 Task: Add White Mountain Yogurt-Bulgarian to the cart.
Action: Mouse pressed left at (10, 77)
Screenshot: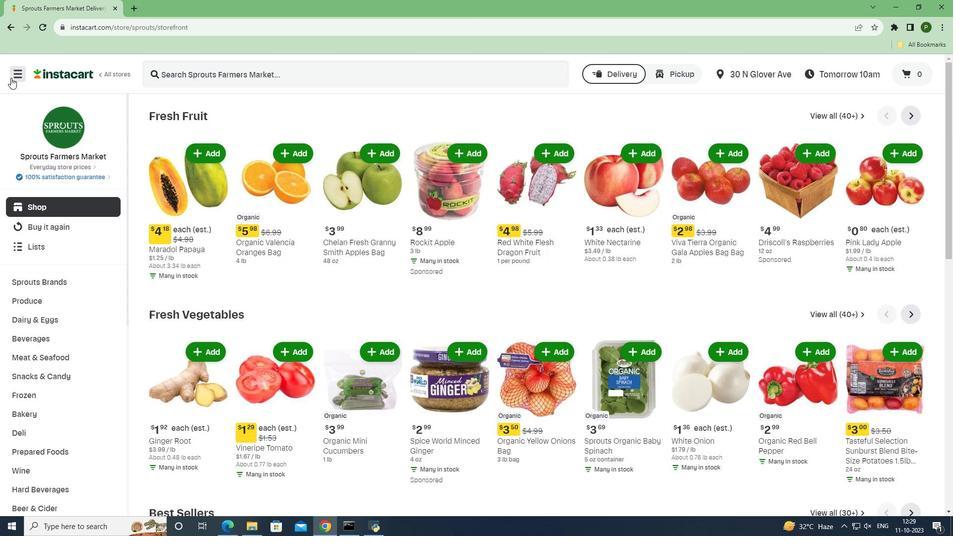 
Action: Mouse moved to (33, 262)
Screenshot: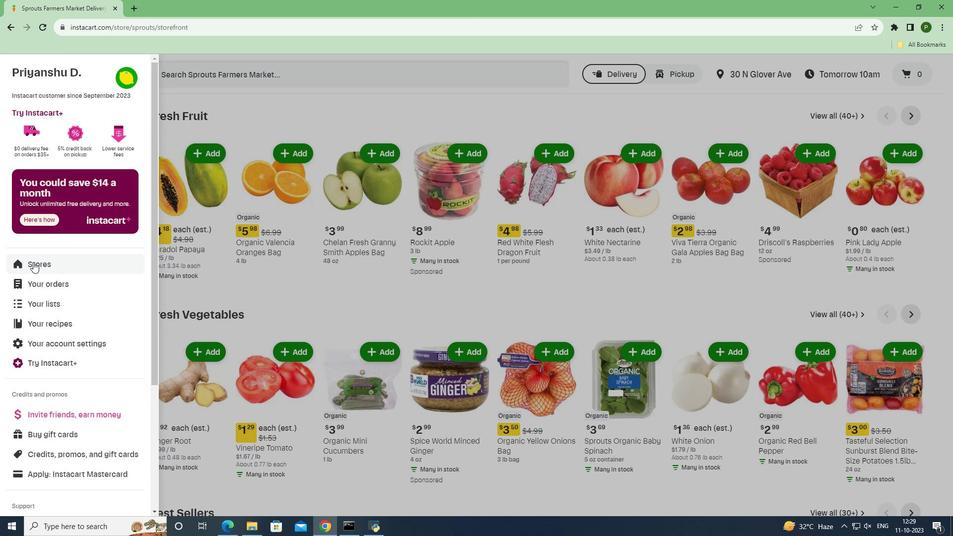 
Action: Mouse pressed left at (33, 262)
Screenshot: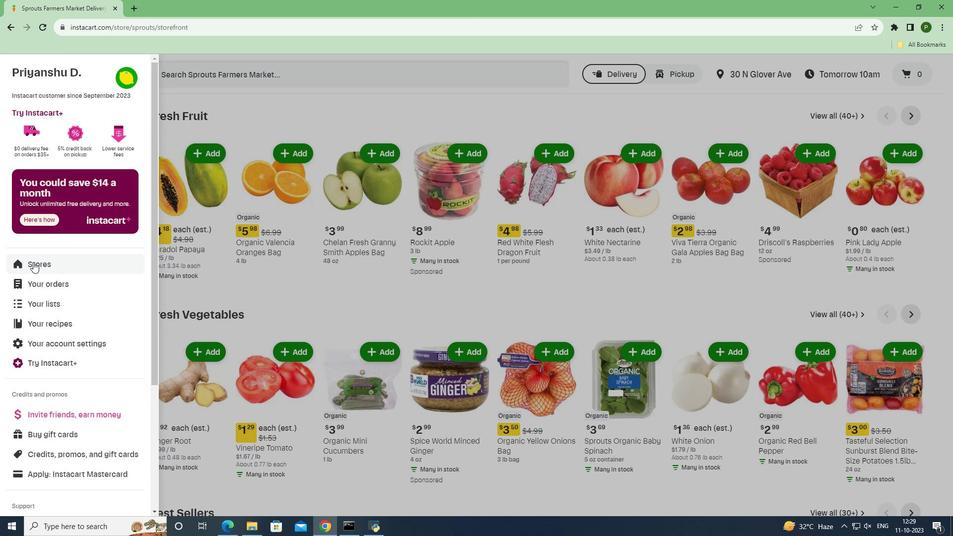 
Action: Mouse moved to (220, 122)
Screenshot: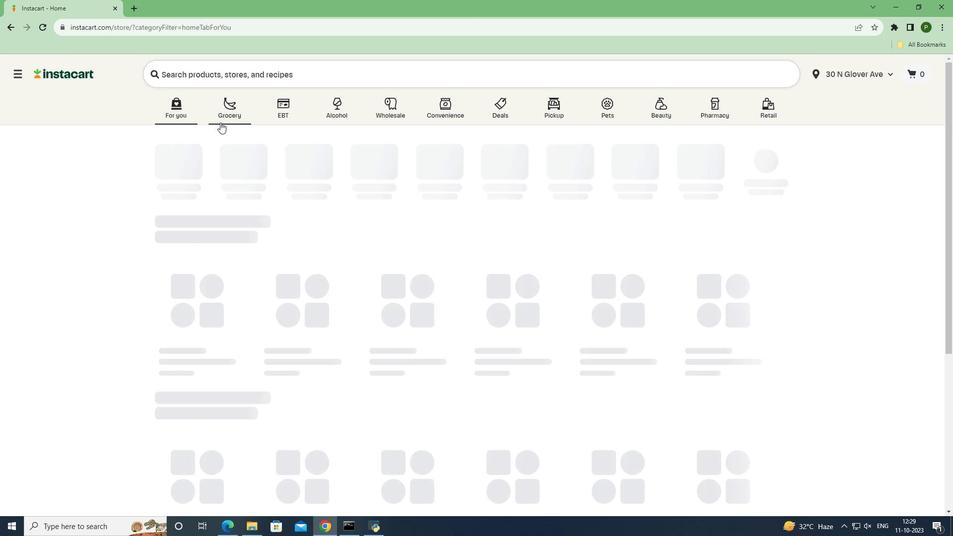 
Action: Mouse pressed left at (220, 122)
Screenshot: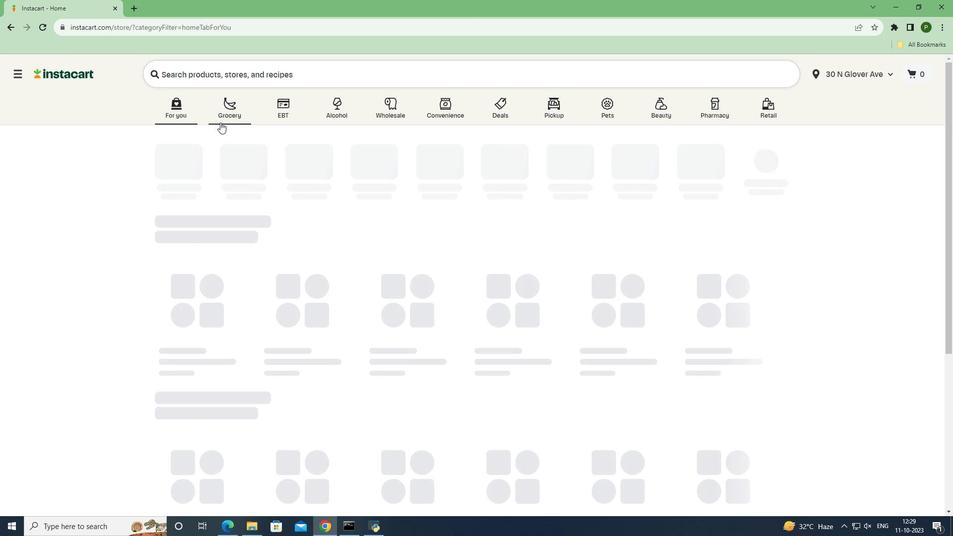 
Action: Mouse moved to (392, 221)
Screenshot: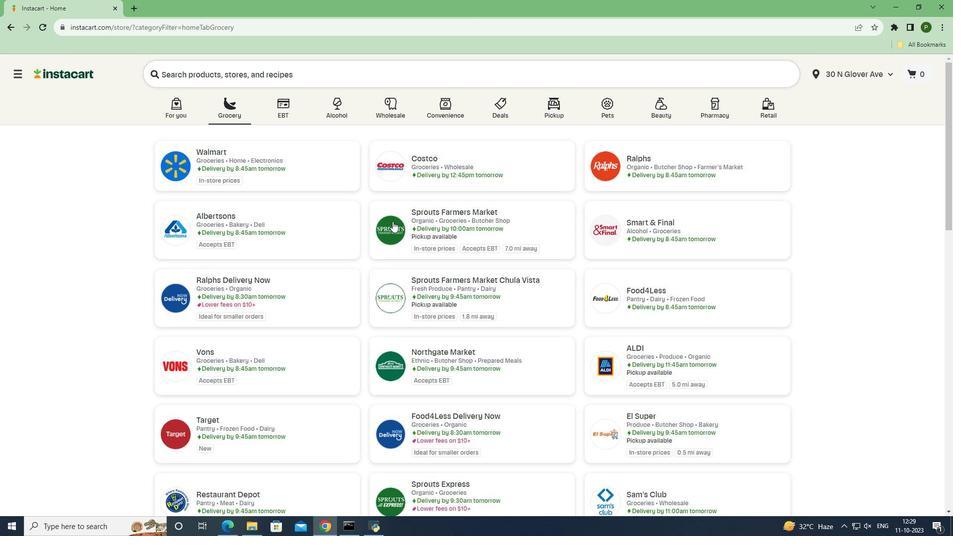 
Action: Mouse pressed left at (392, 221)
Screenshot: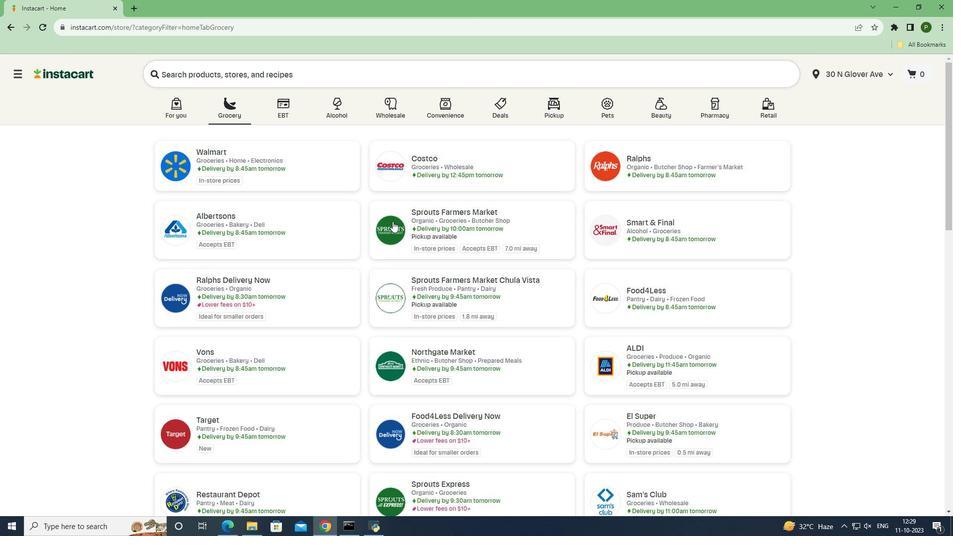 
Action: Mouse moved to (77, 320)
Screenshot: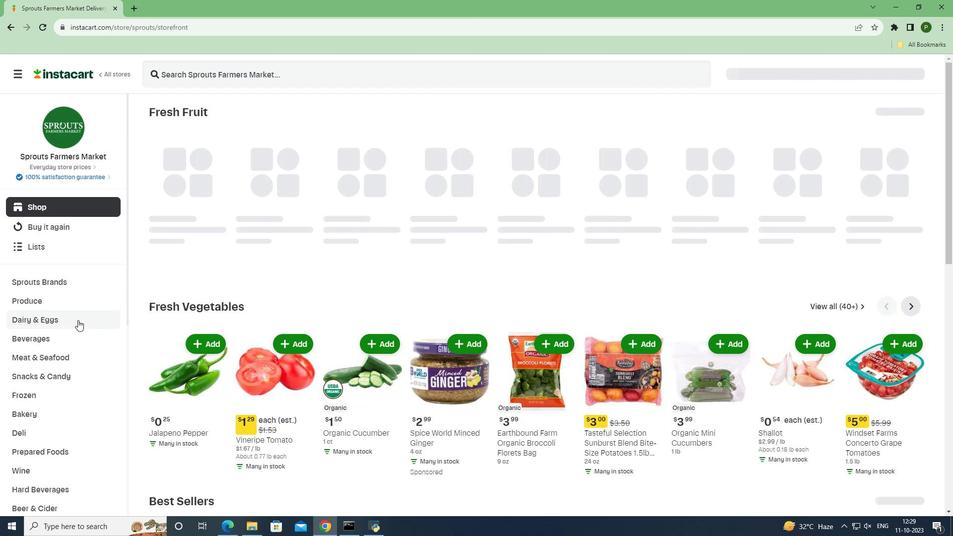 
Action: Mouse pressed left at (77, 320)
Screenshot: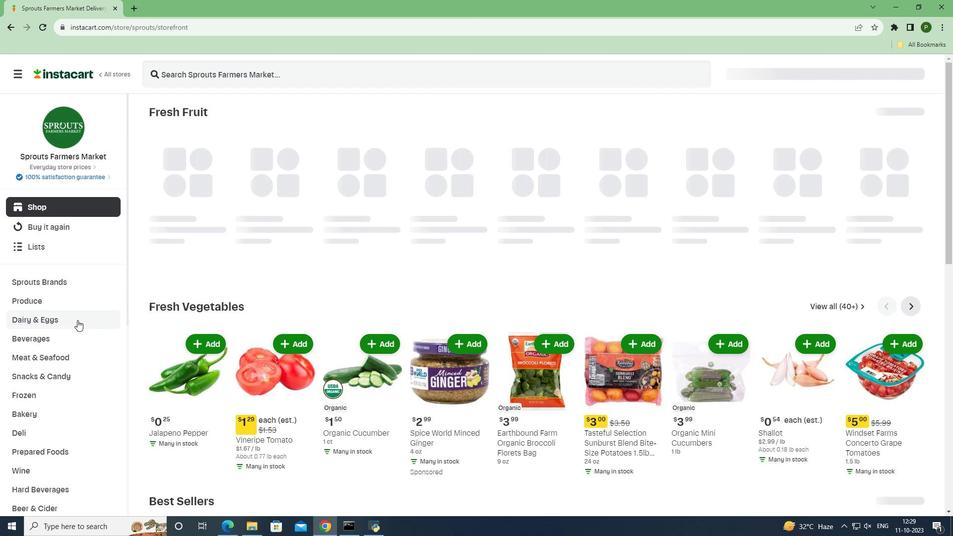 
Action: Mouse moved to (51, 403)
Screenshot: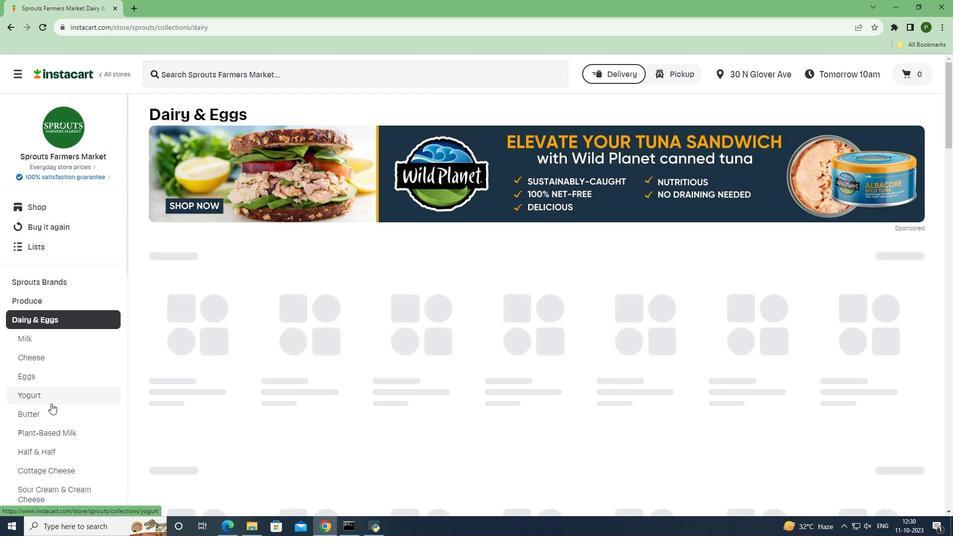 
Action: Mouse pressed left at (51, 403)
Screenshot: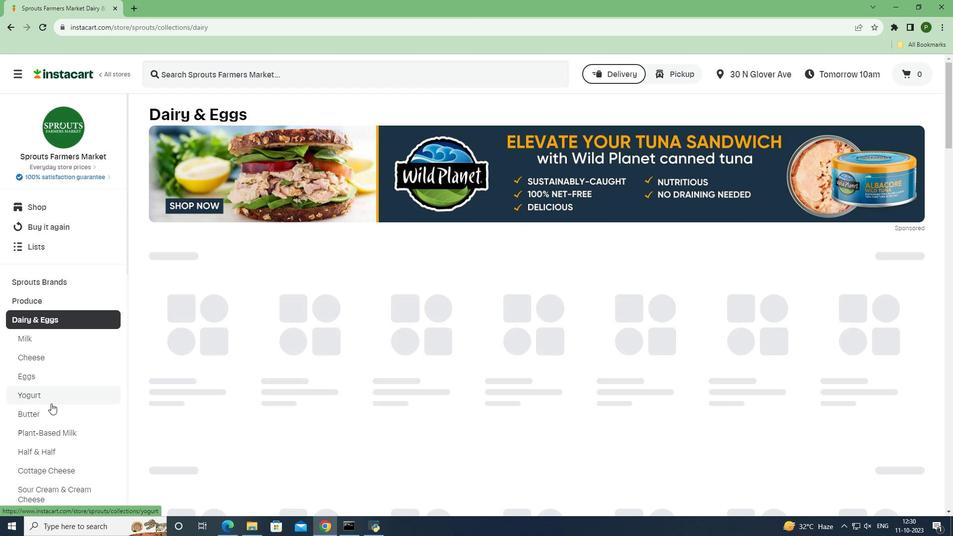 
Action: Mouse moved to (217, 76)
Screenshot: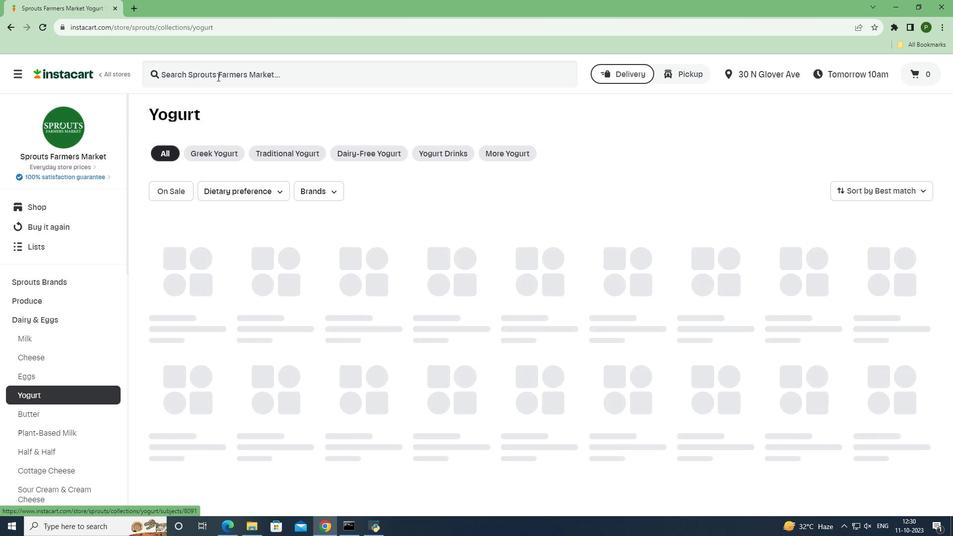 
Action: Mouse pressed left at (217, 76)
Screenshot: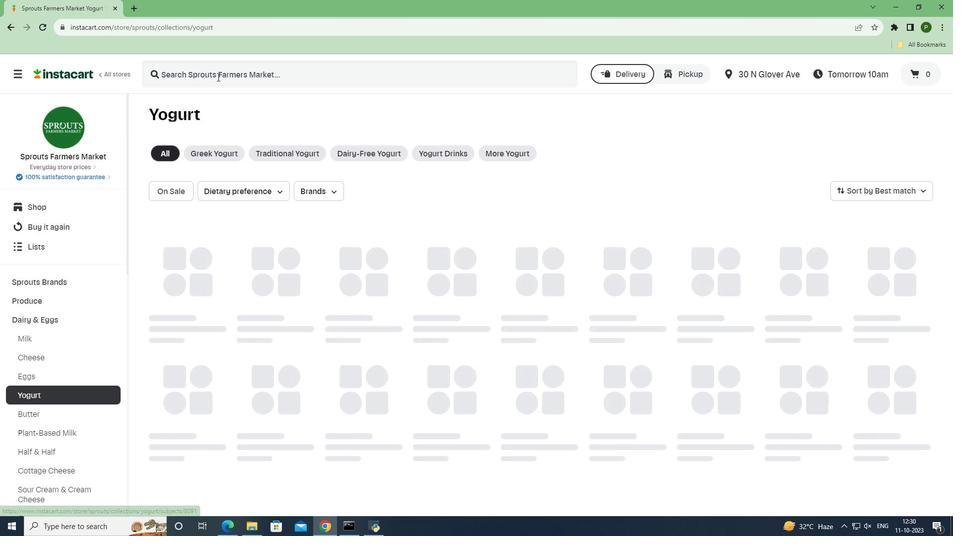 
Action: Key pressed <Key.caps_lock>W<Key.caps_lock>hite<Key.space><Key.caps_lock>M<Key.caps_lock>ountain<Key.space><Key.caps_lock>Y<Key.caps_lock>ogurt<Key.space>-<Key.space><Key.caps_lock>B<Key.caps_lock>ulgarian<Key.space><Key.enter>
Screenshot: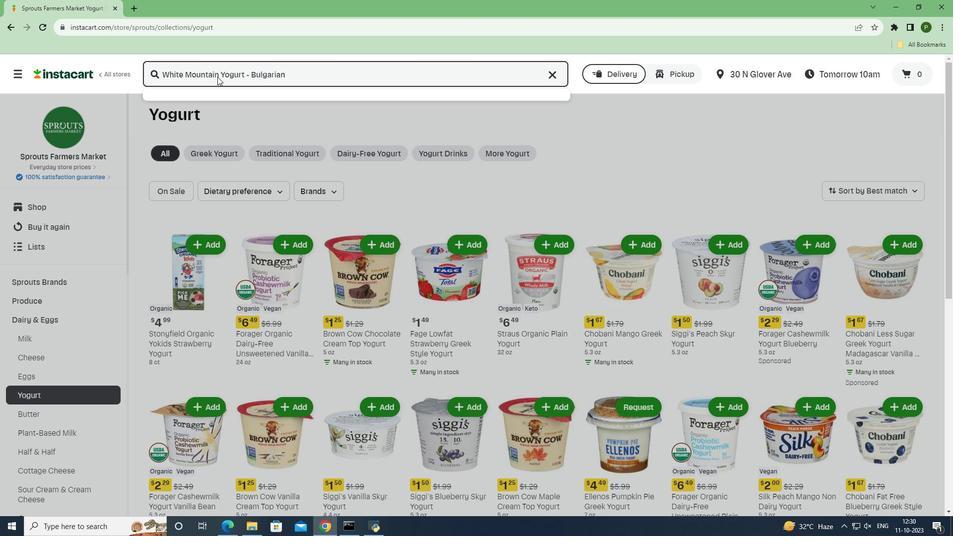 
Action: Mouse moved to (274, 230)
Screenshot: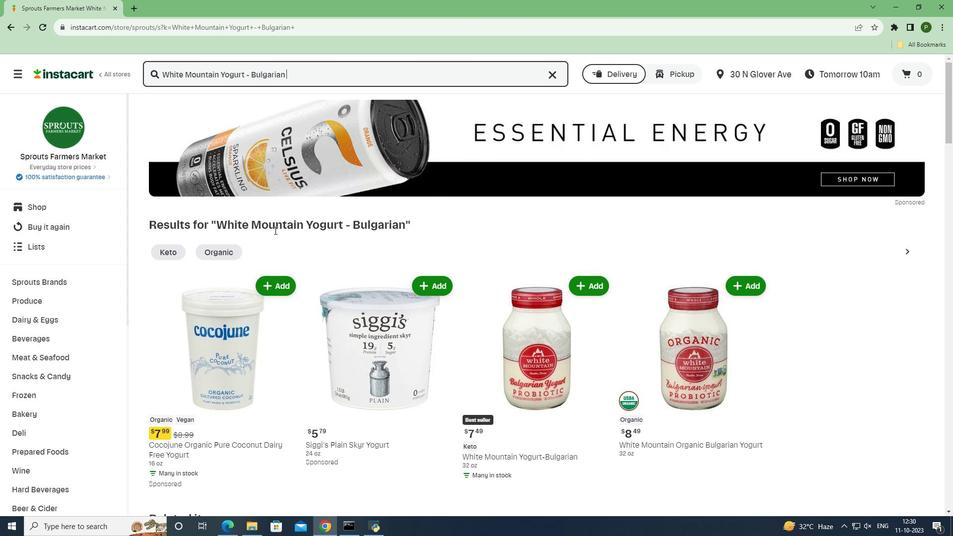
Action: Mouse scrolled (274, 229) with delta (0, 0)
Screenshot: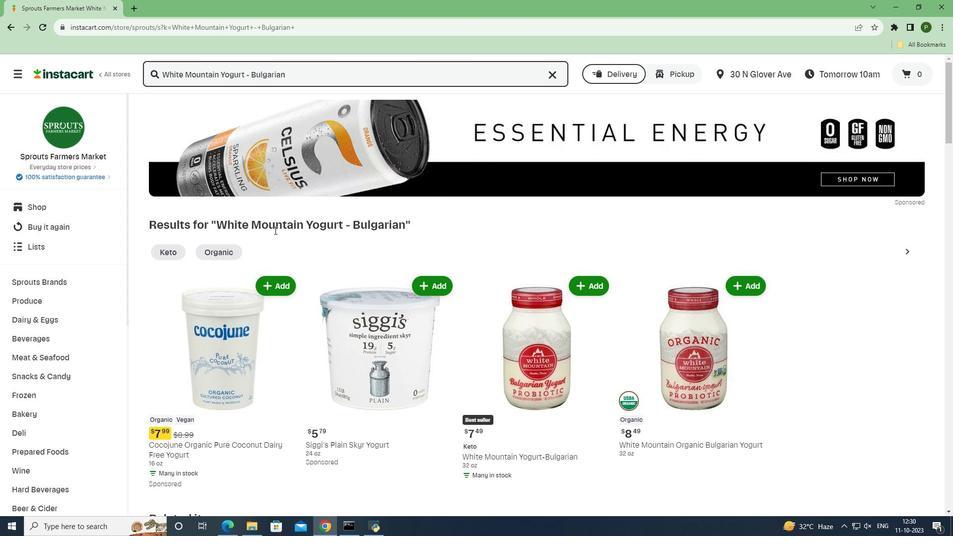 
Action: Mouse moved to (576, 232)
Screenshot: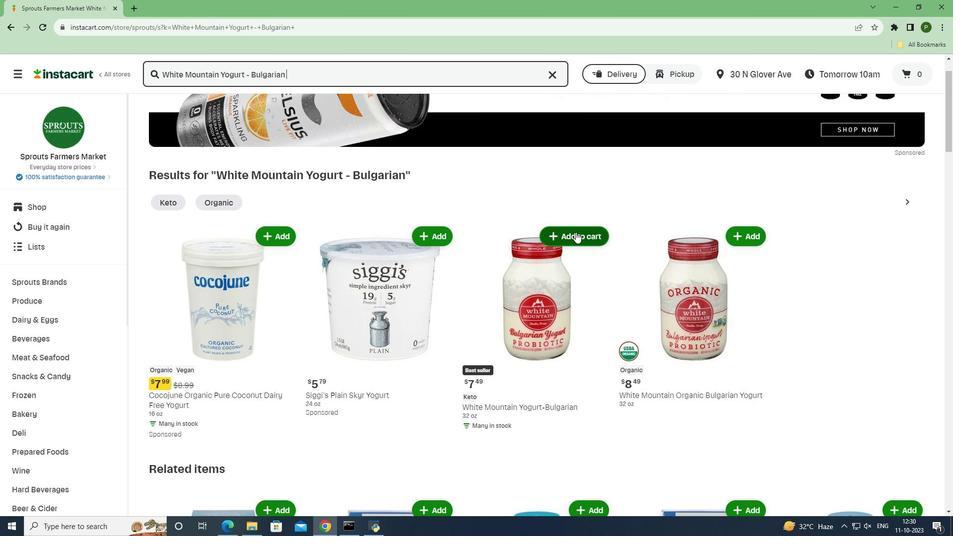 
Action: Mouse pressed left at (576, 232)
Screenshot: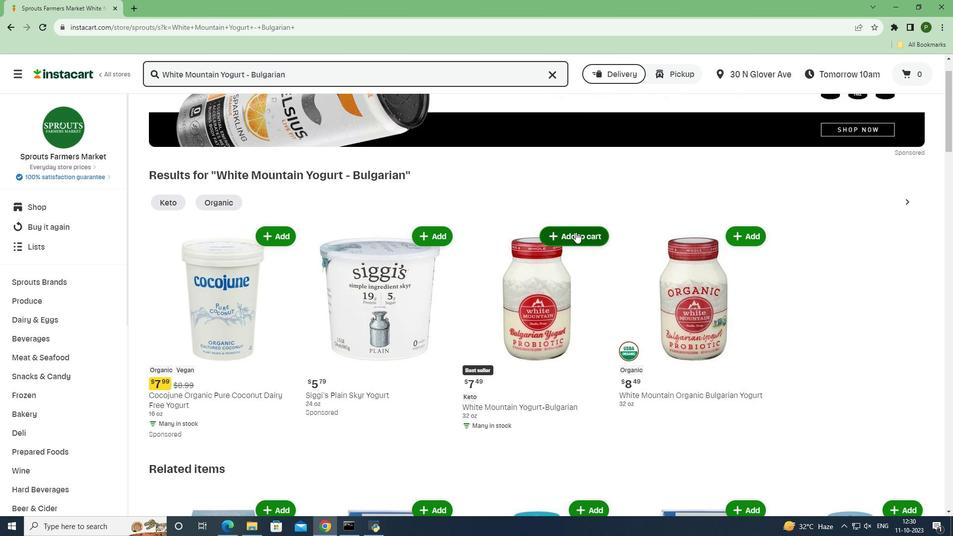 
Action: Mouse moved to (616, 298)
Screenshot: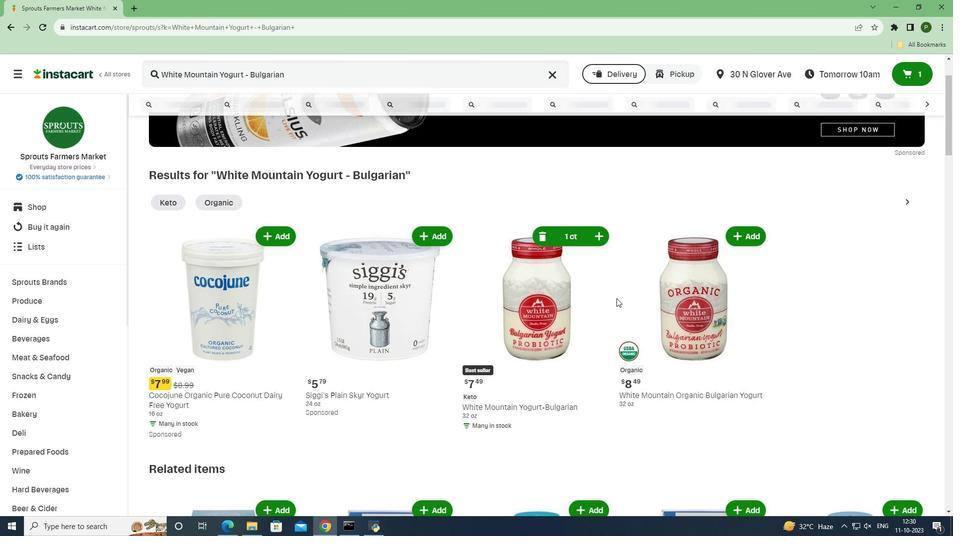 
